 Task: Create a due date automation trigger when advanced on, on the monday of the week a card is due add content with a name or a description not containing resume at 11:00 AM.
Action: Mouse moved to (1018, 97)
Screenshot: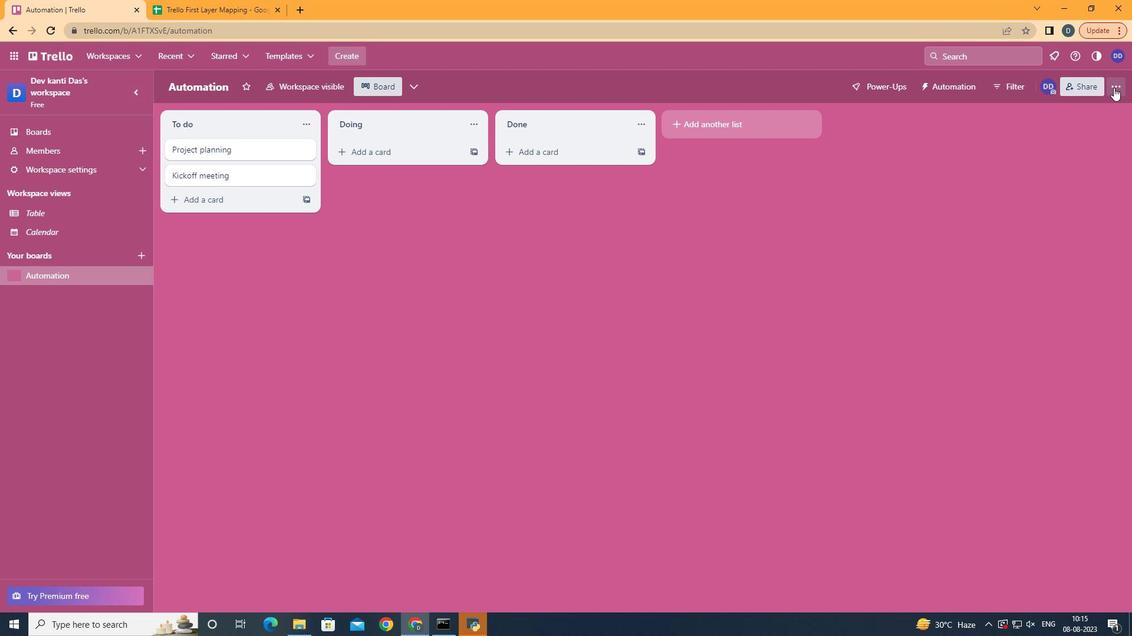 
Action: Mouse pressed left at (1018, 97)
Screenshot: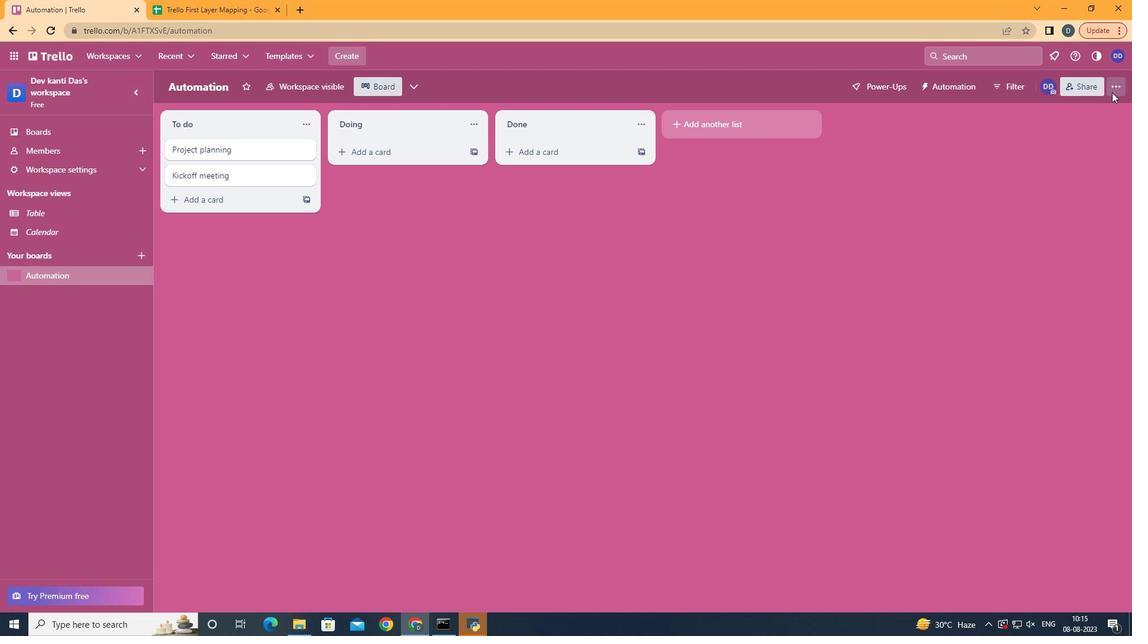 
Action: Mouse moved to (942, 254)
Screenshot: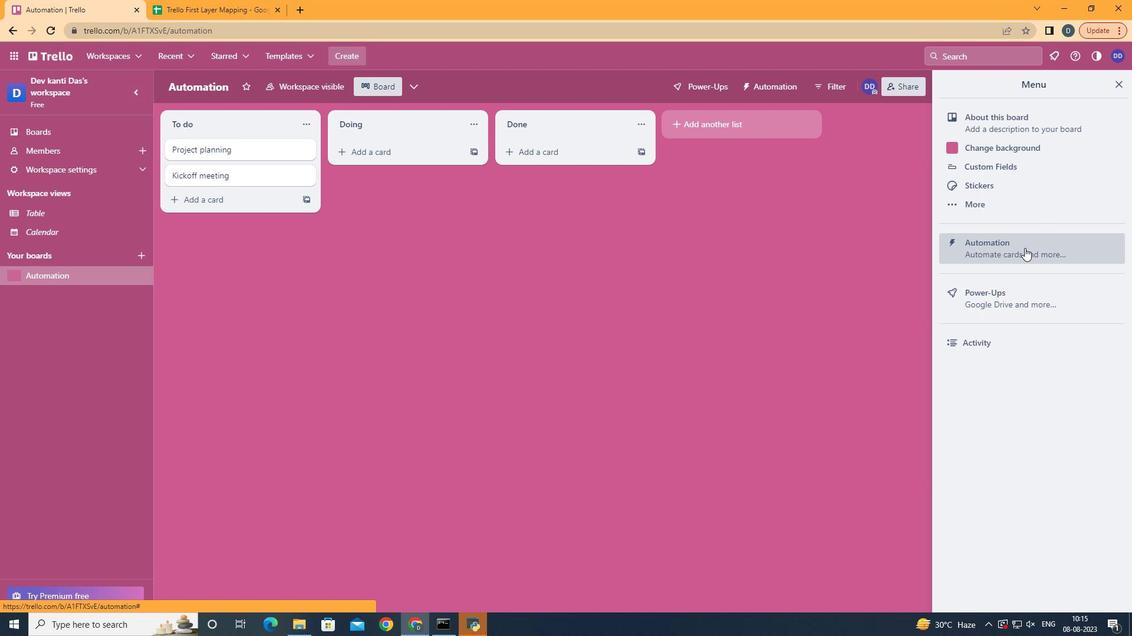 
Action: Mouse pressed left at (942, 254)
Screenshot: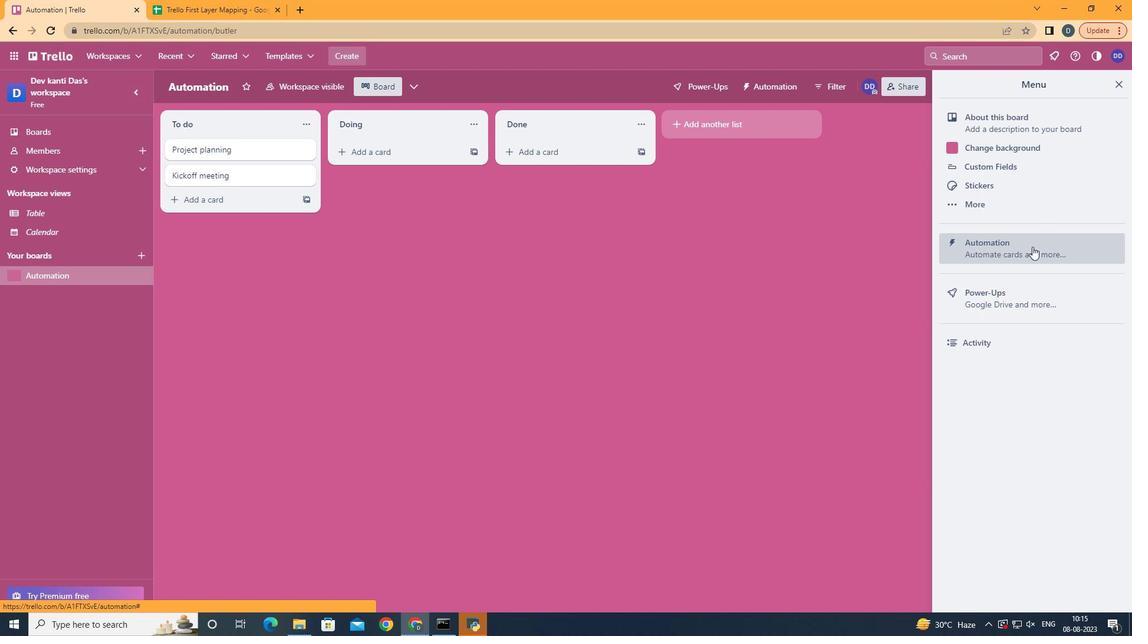 
Action: Mouse moved to (260, 242)
Screenshot: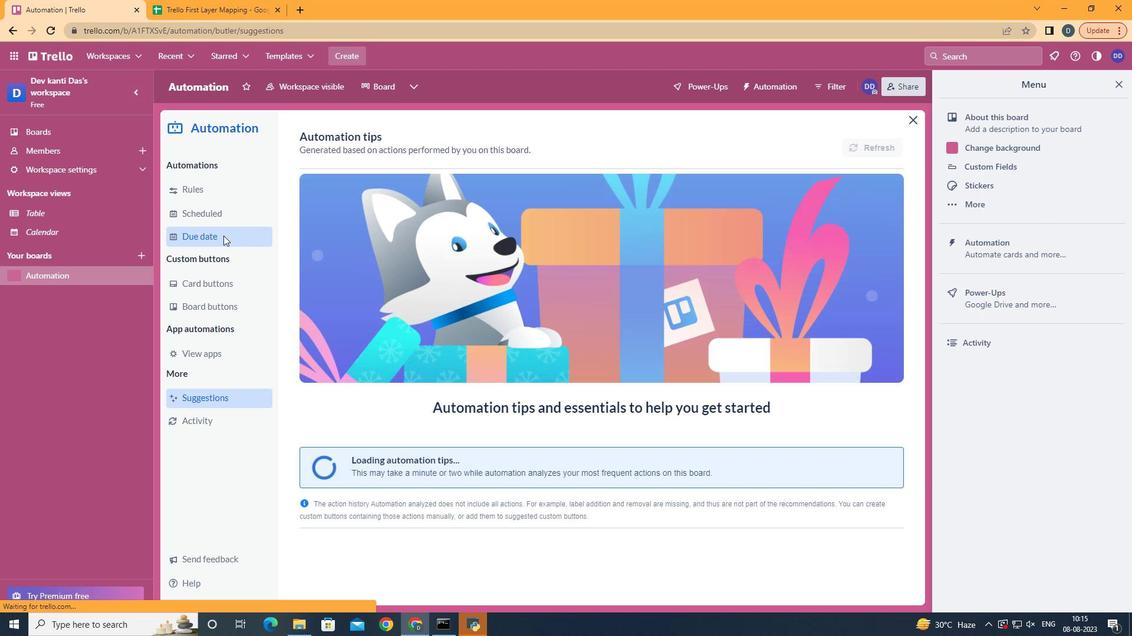 
Action: Mouse pressed left at (260, 242)
Screenshot: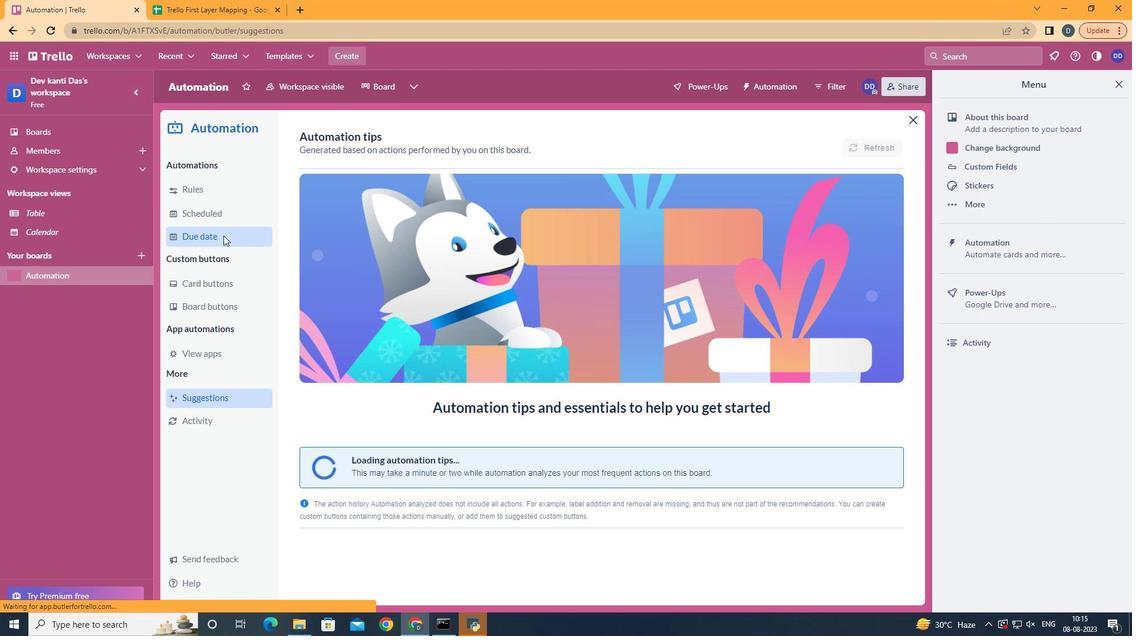 
Action: Mouse moved to (776, 153)
Screenshot: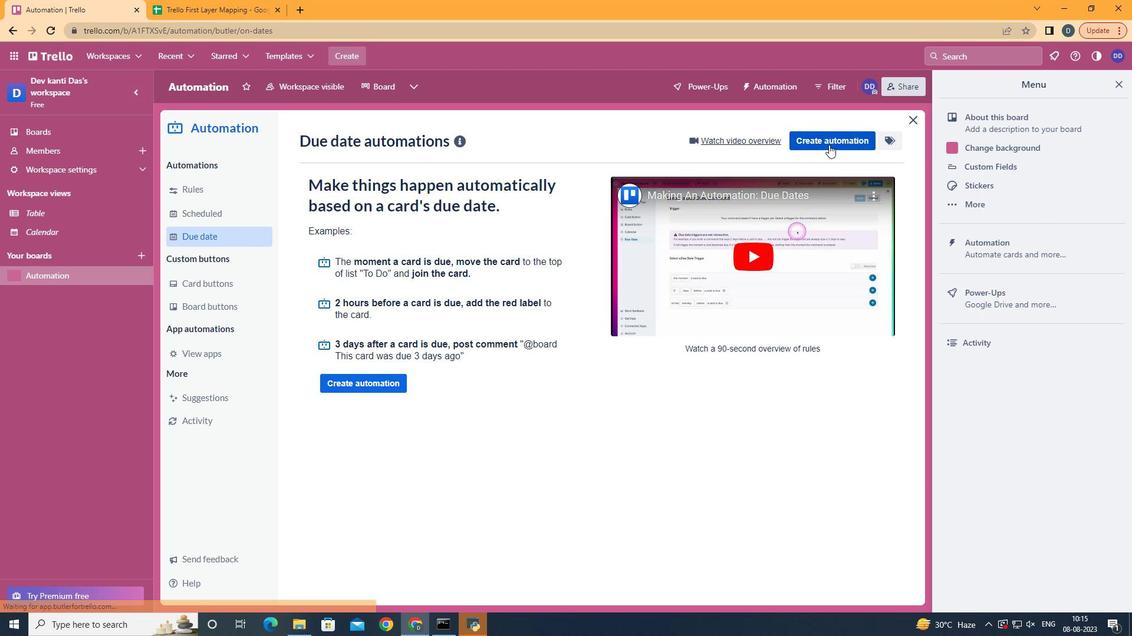
Action: Mouse pressed left at (776, 153)
Screenshot: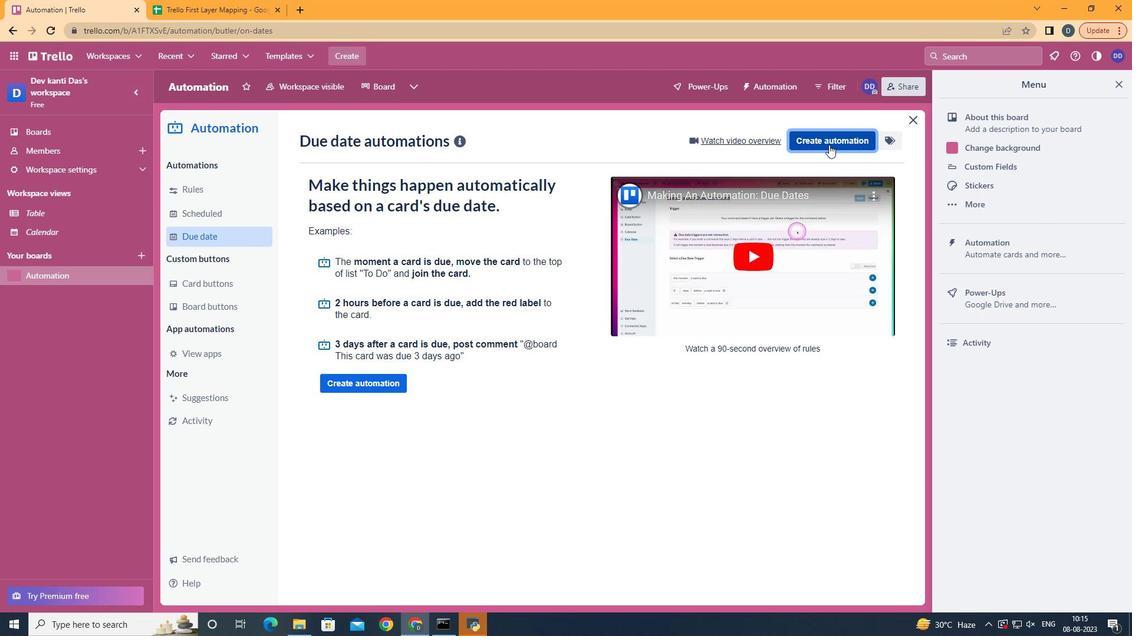 
Action: Mouse moved to (582, 260)
Screenshot: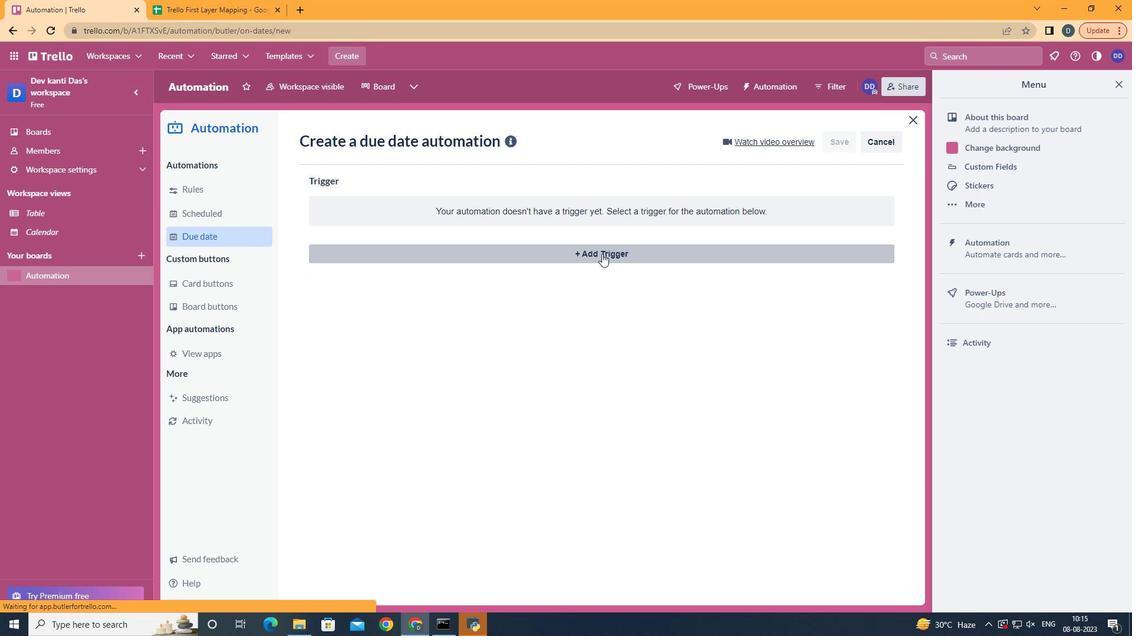 
Action: Mouse pressed left at (582, 260)
Screenshot: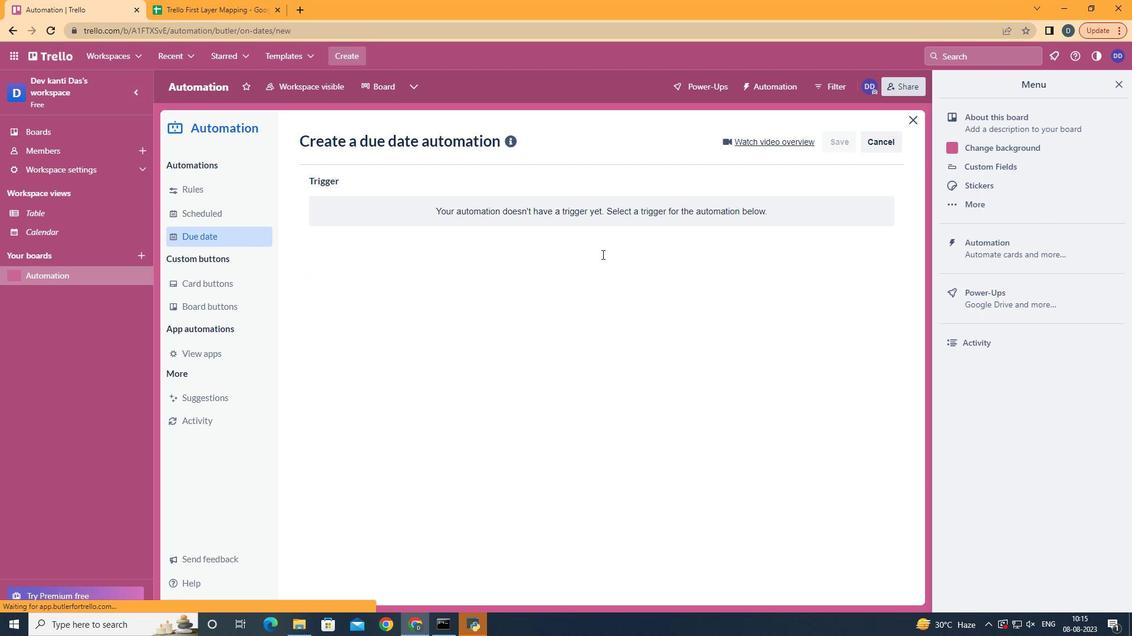 
Action: Mouse moved to (405, 316)
Screenshot: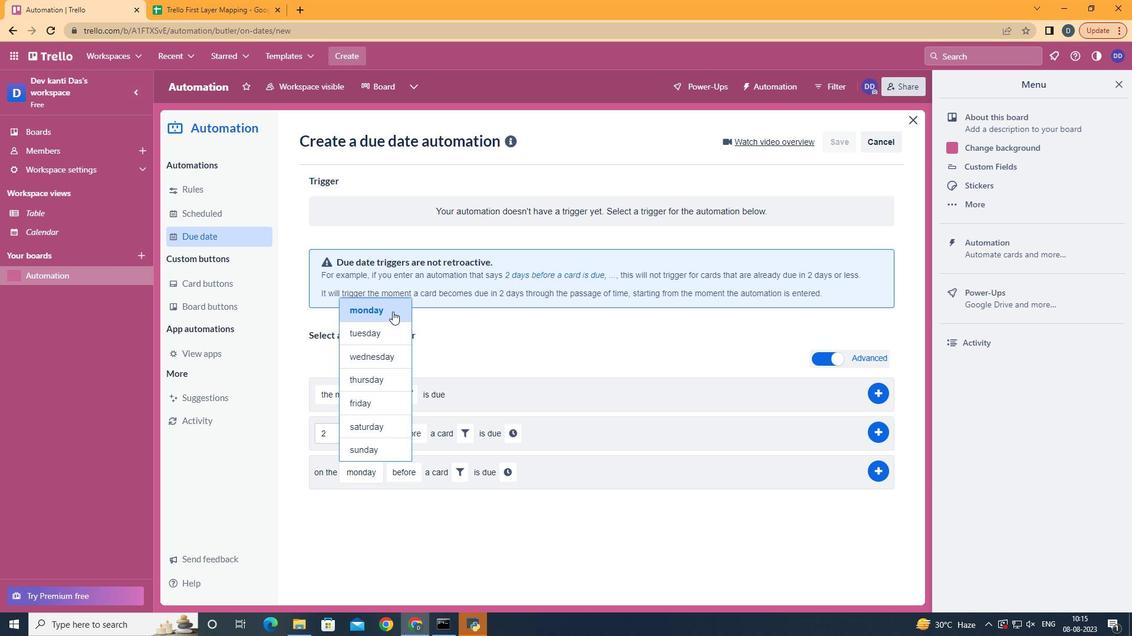 
Action: Mouse pressed left at (405, 316)
Screenshot: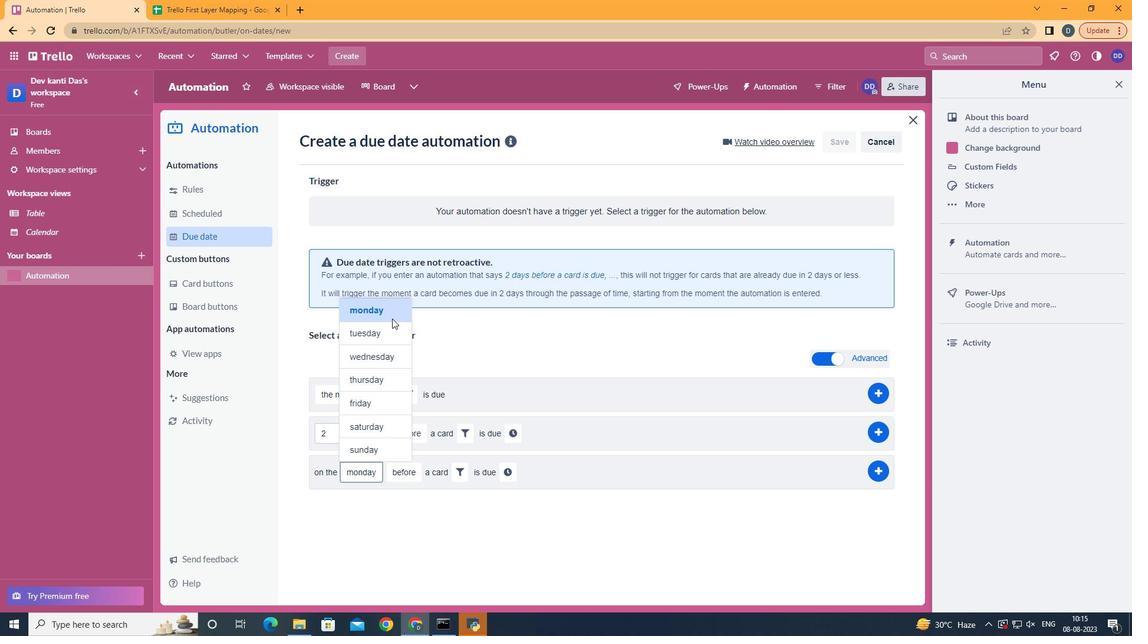 
Action: Mouse moved to (439, 546)
Screenshot: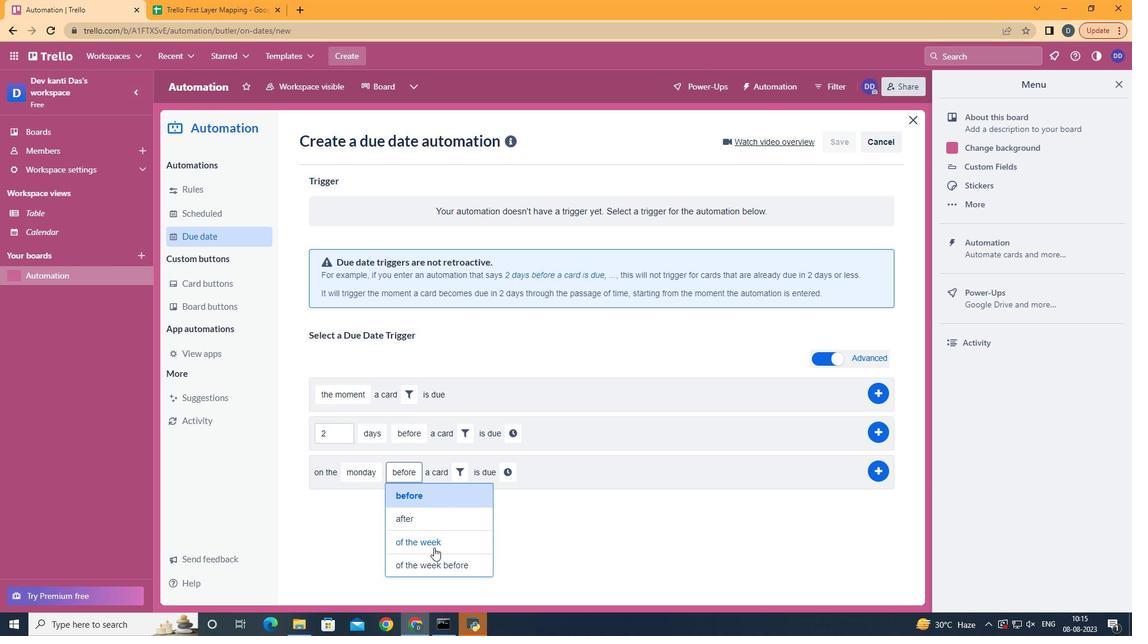 
Action: Mouse pressed left at (439, 546)
Screenshot: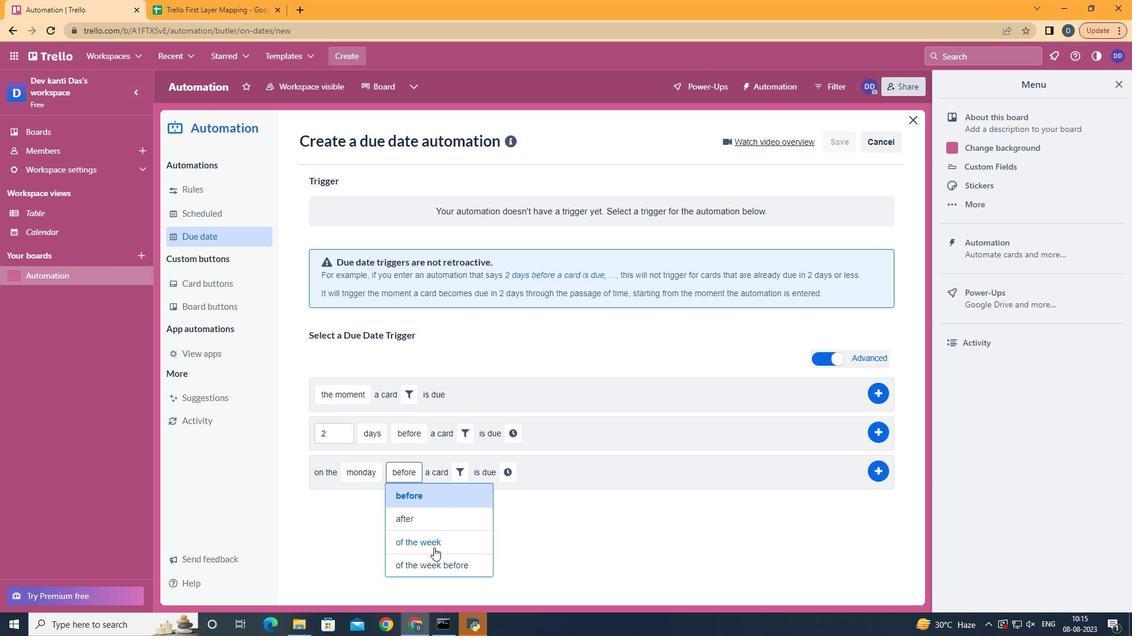 
Action: Mouse moved to (477, 475)
Screenshot: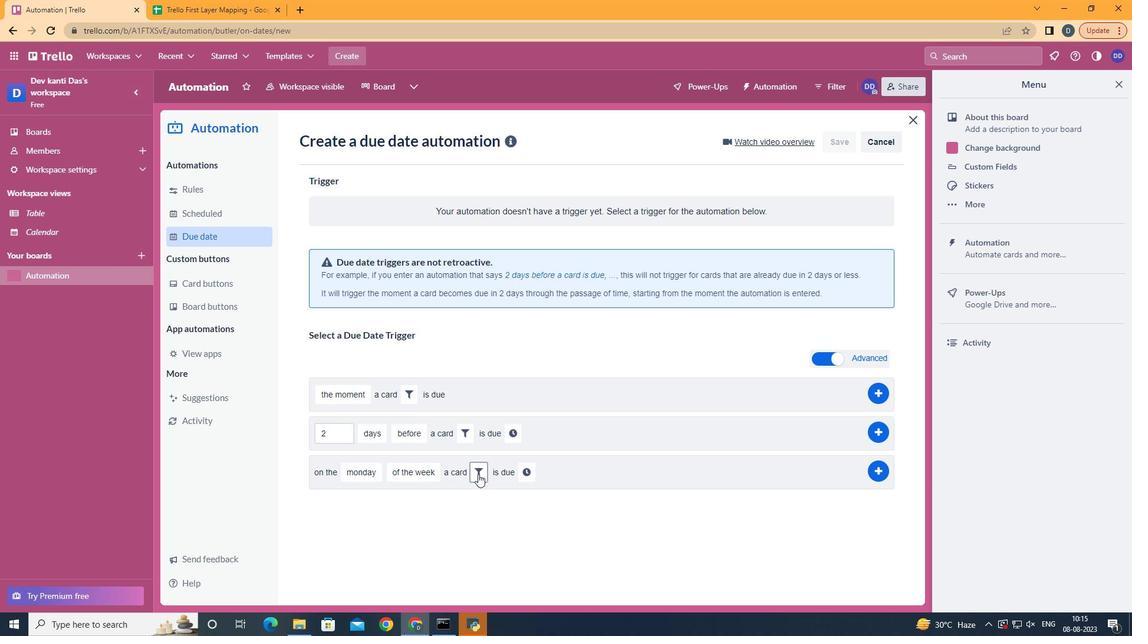 
Action: Mouse pressed left at (477, 475)
Screenshot: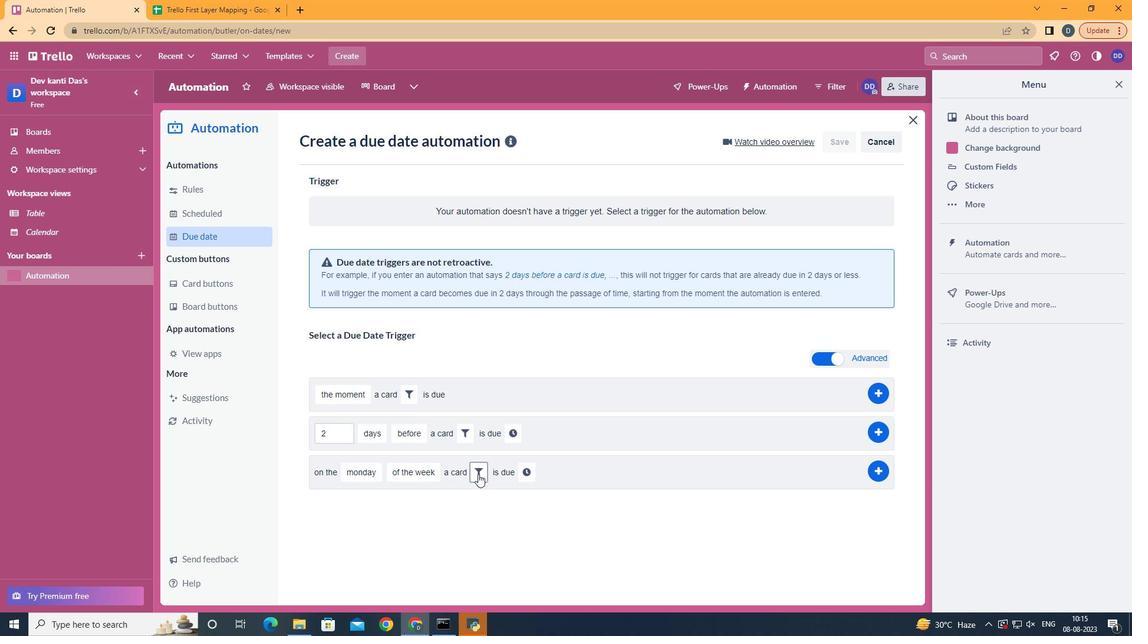
Action: Mouse moved to (606, 508)
Screenshot: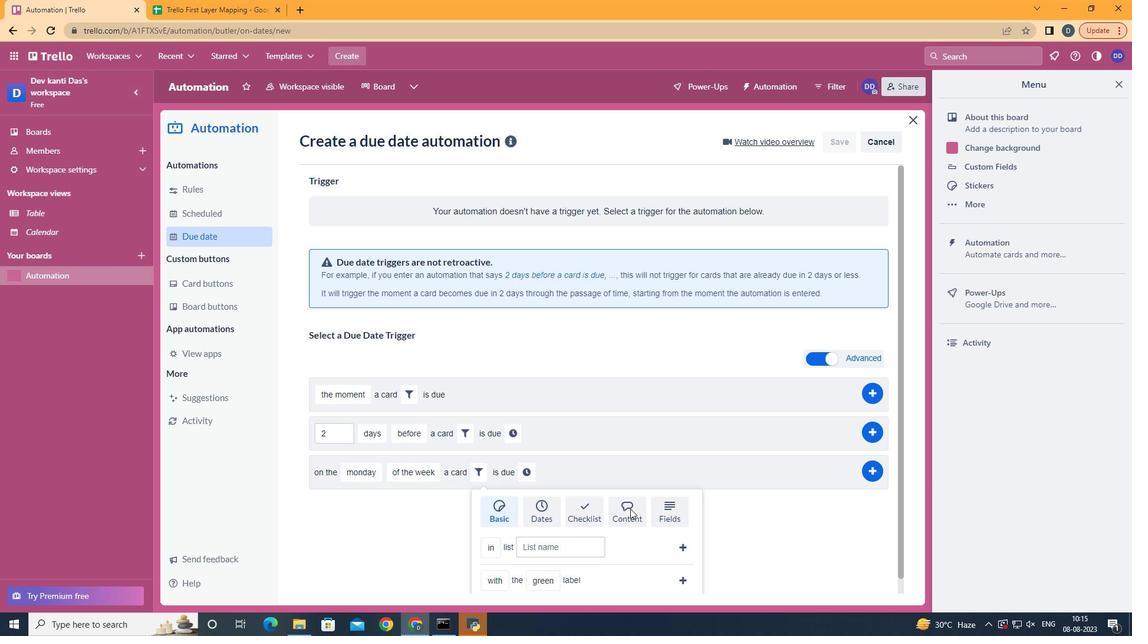 
Action: Mouse pressed left at (606, 508)
Screenshot: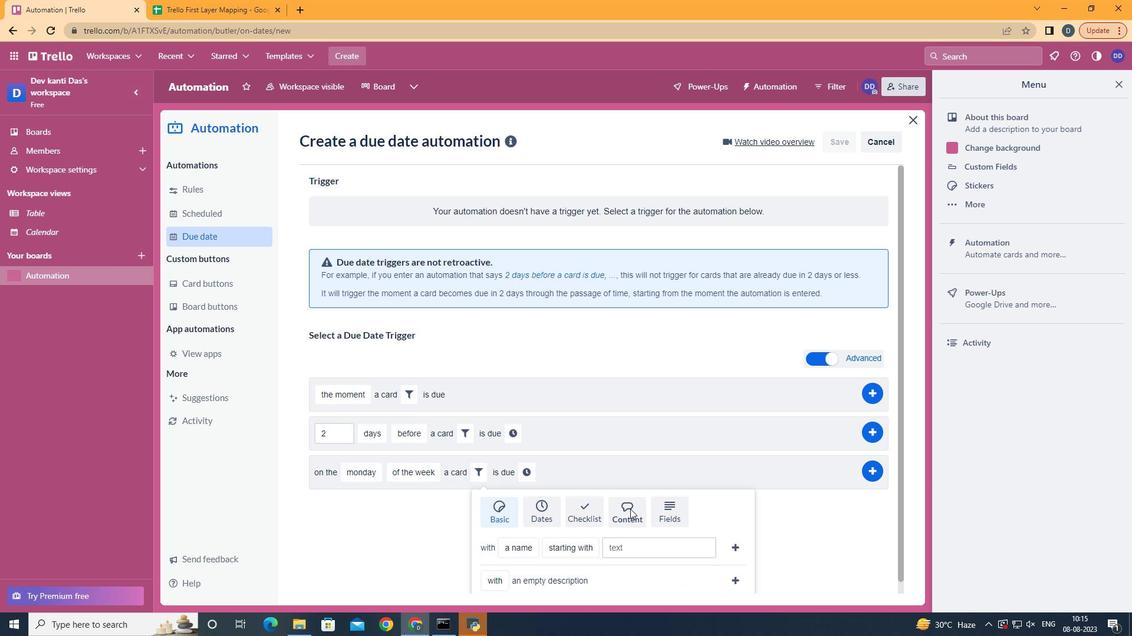 
Action: Mouse moved to (524, 527)
Screenshot: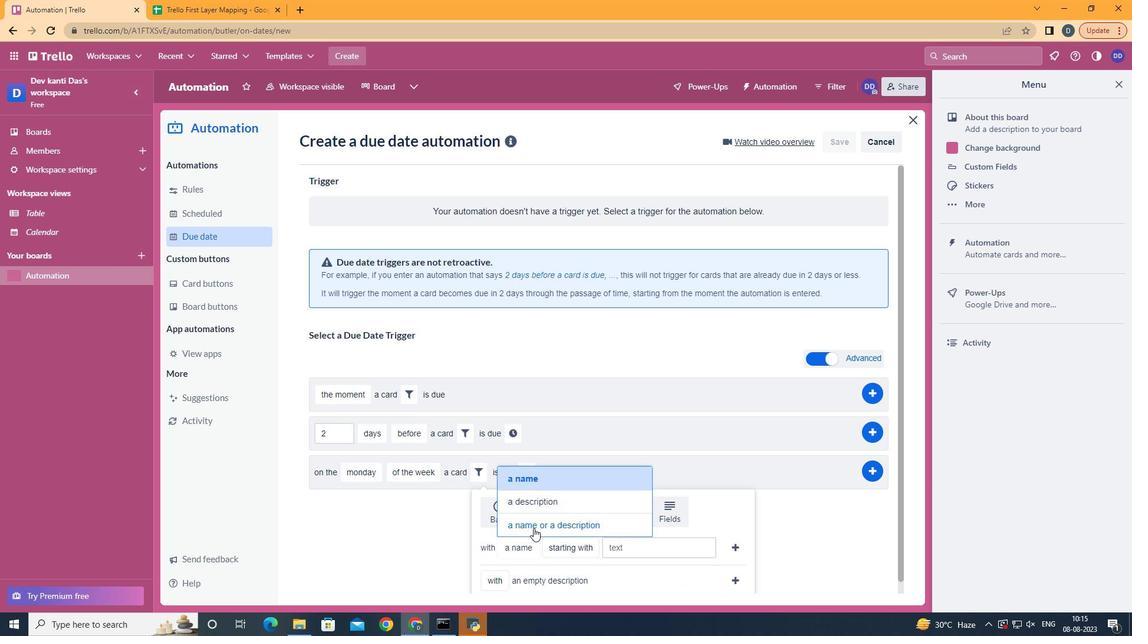 
Action: Mouse pressed left at (524, 527)
Screenshot: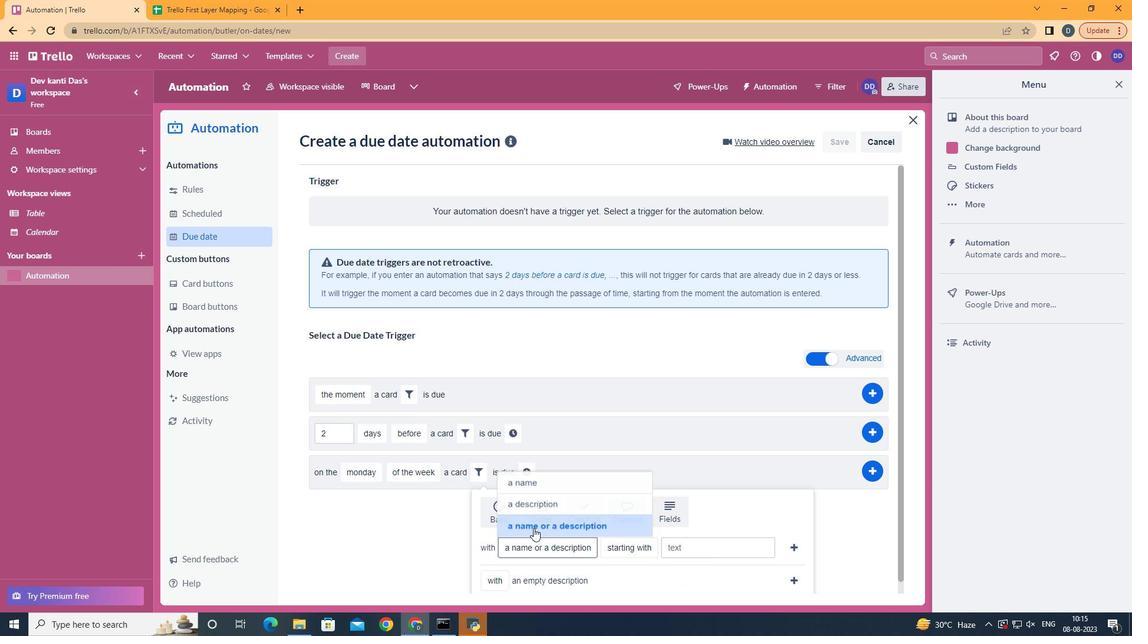 
Action: Mouse moved to (623, 528)
Screenshot: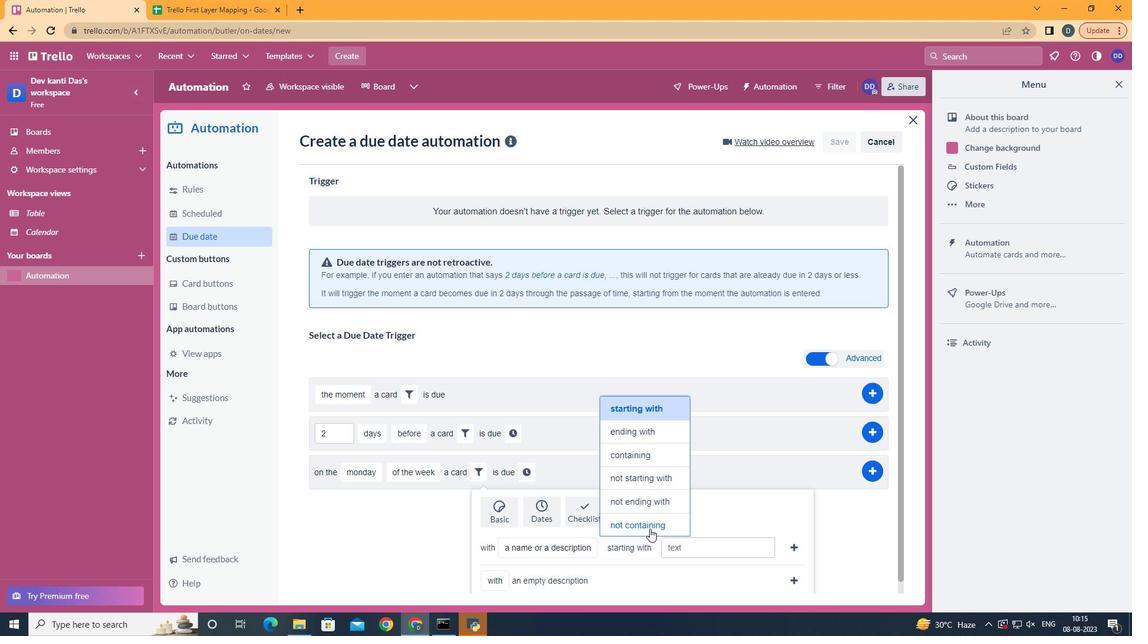 
Action: Mouse pressed left at (623, 528)
Screenshot: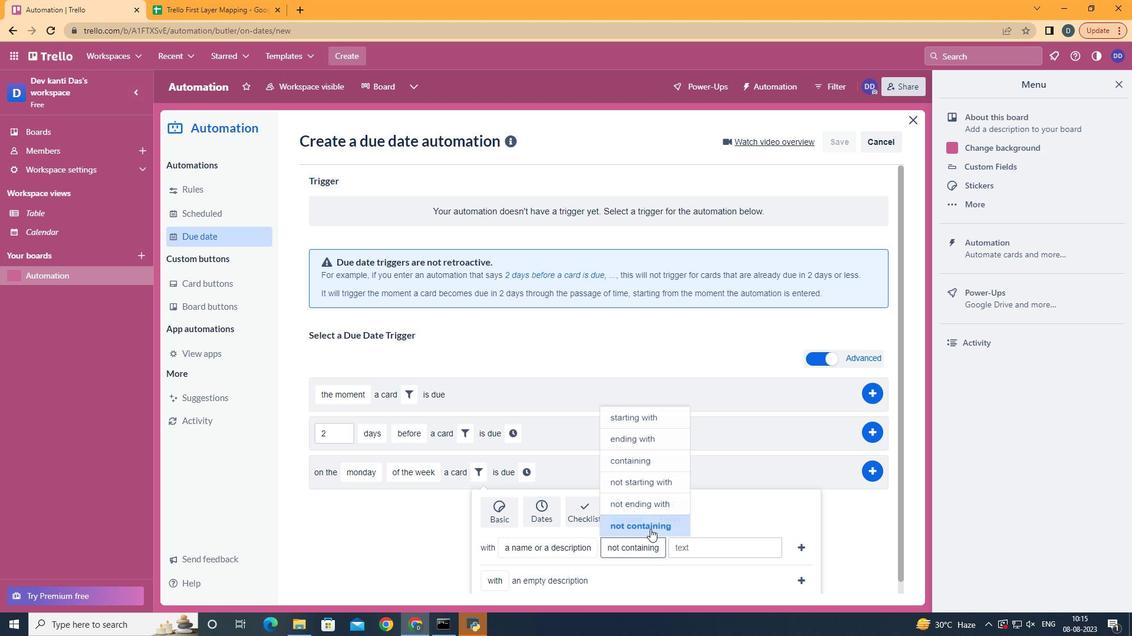 
Action: Mouse moved to (671, 543)
Screenshot: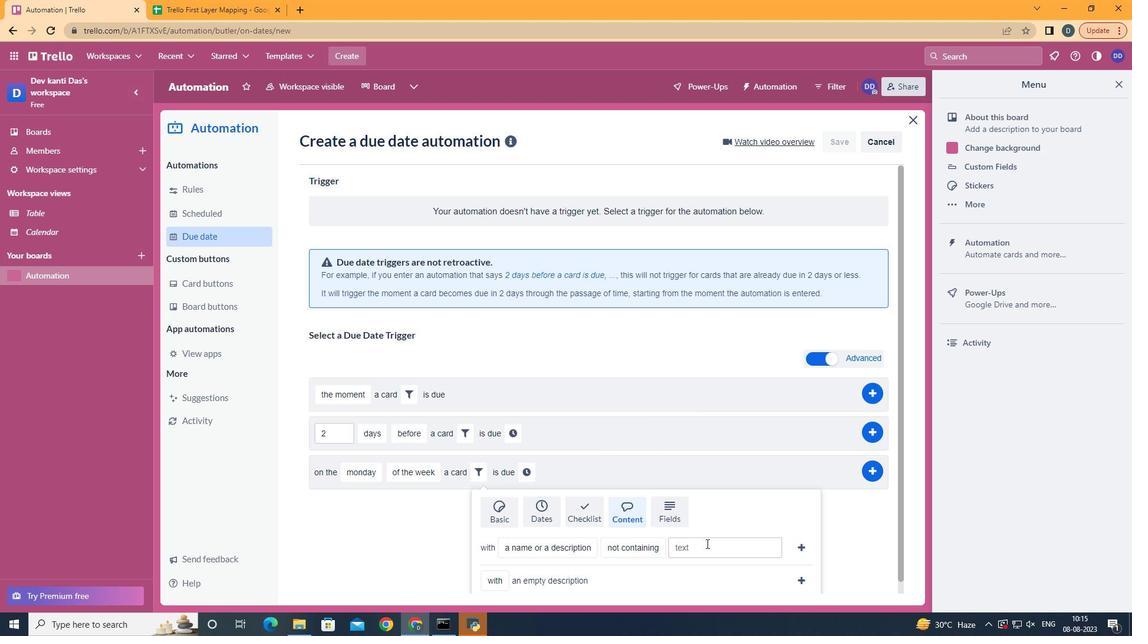 
Action: Mouse pressed left at (671, 543)
Screenshot: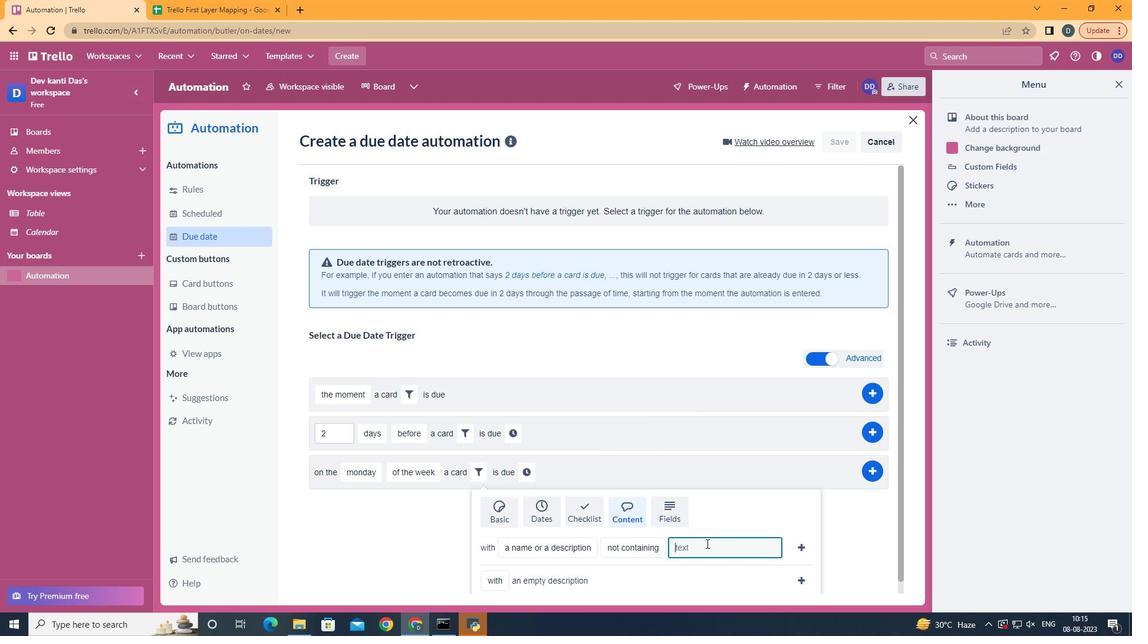 
Action: Key pressed resume
Screenshot: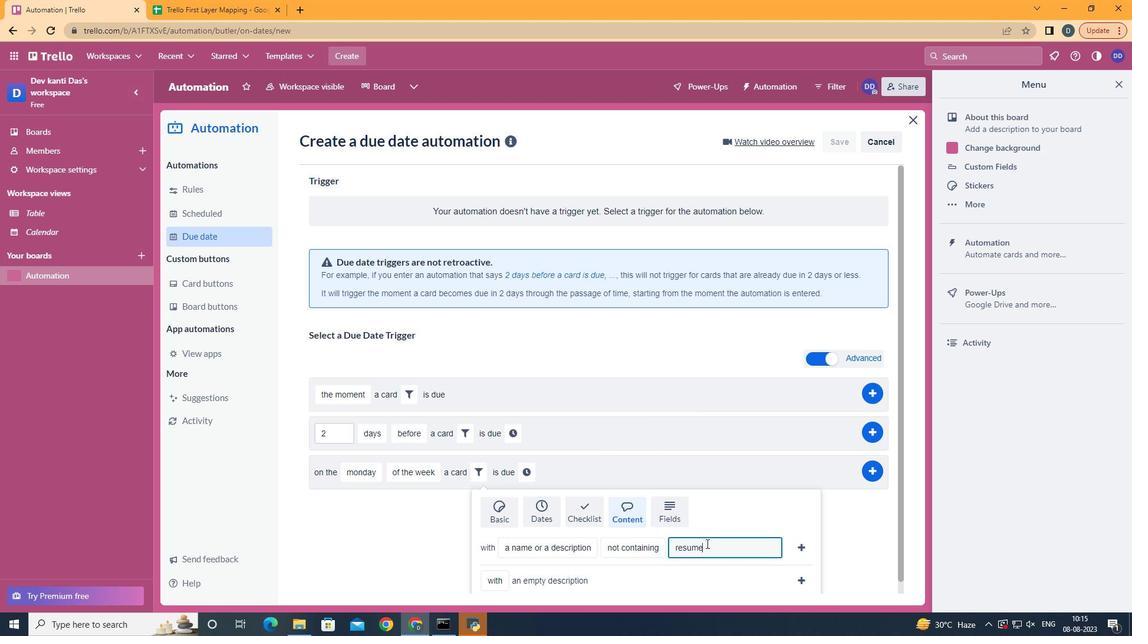 
Action: Mouse moved to (750, 547)
Screenshot: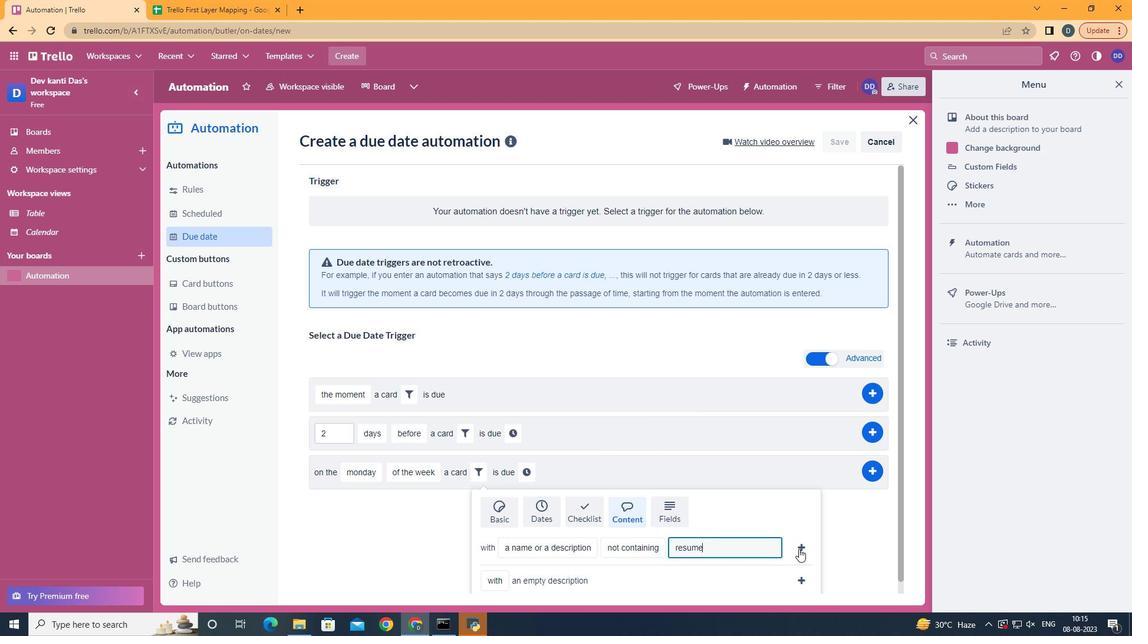 
Action: Mouse pressed left at (750, 547)
Screenshot: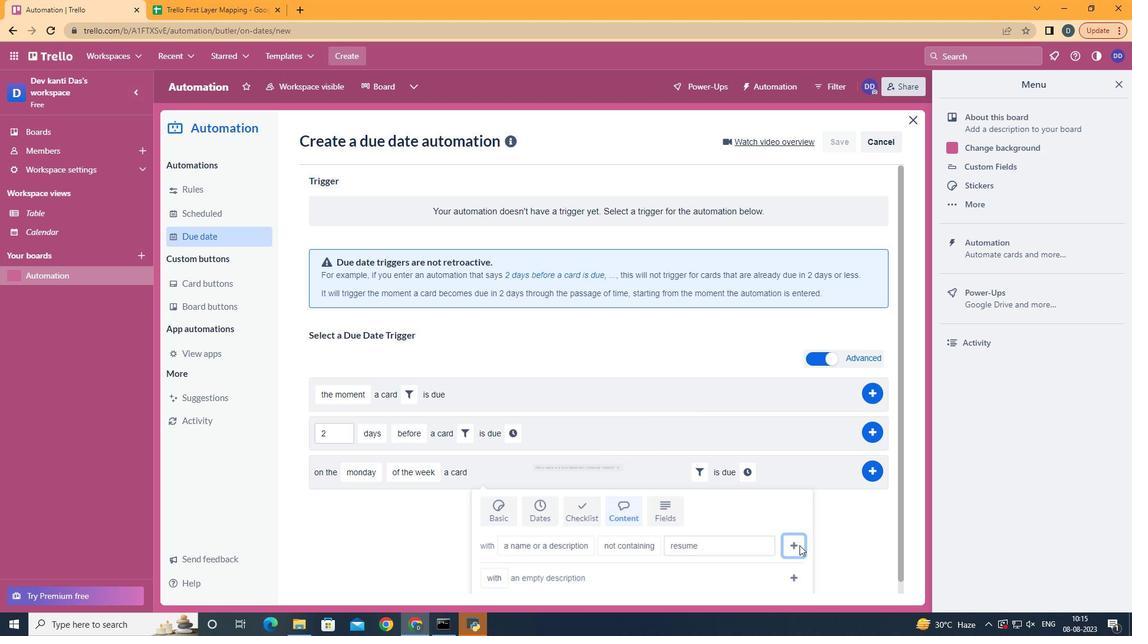 
Action: Mouse moved to (707, 469)
Screenshot: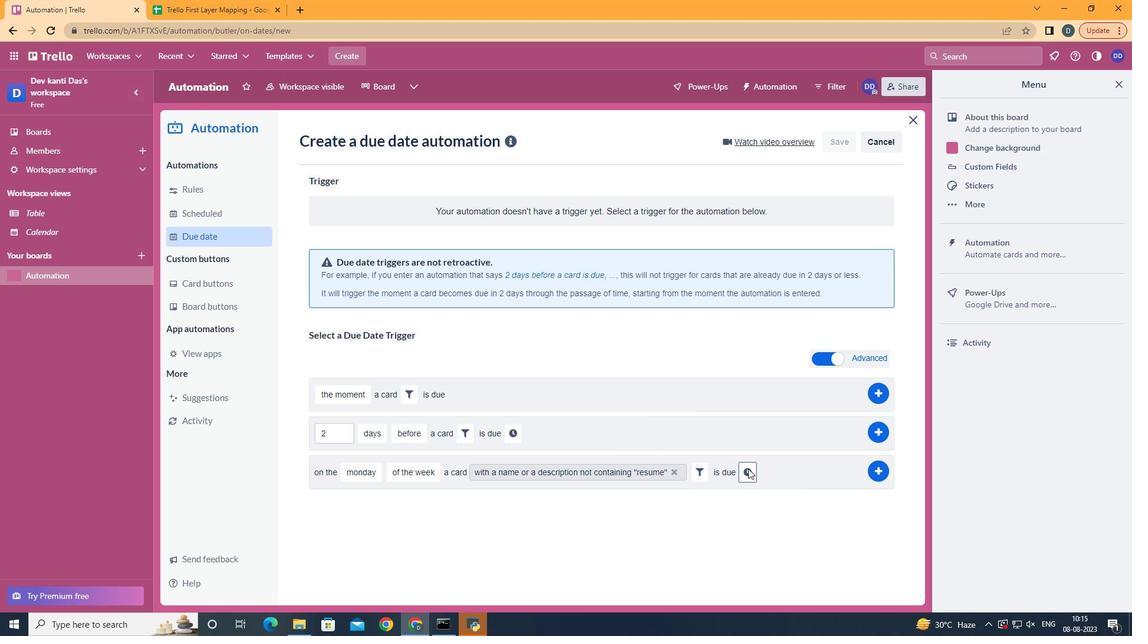 
Action: Mouse pressed left at (707, 469)
Screenshot: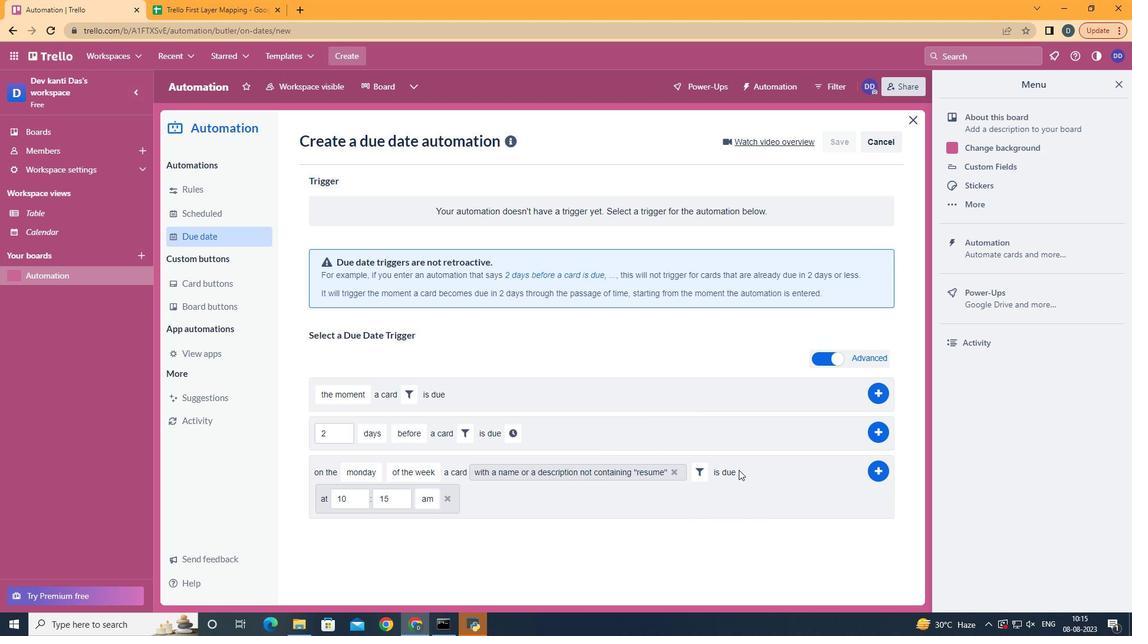 
Action: Mouse moved to (381, 501)
Screenshot: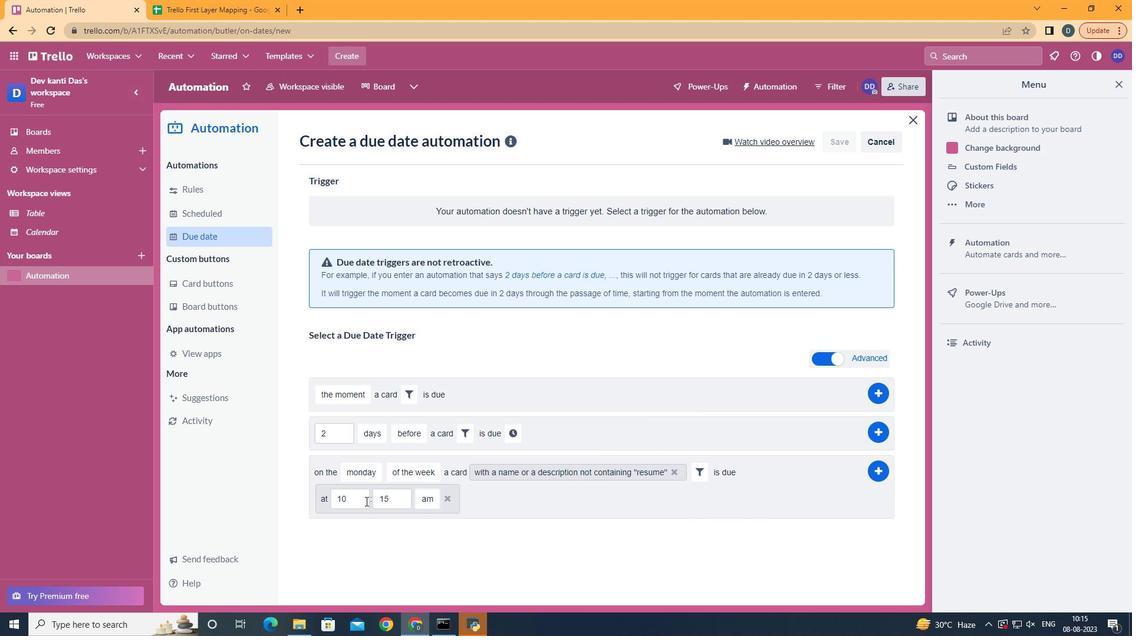 
Action: Mouse pressed left at (381, 501)
Screenshot: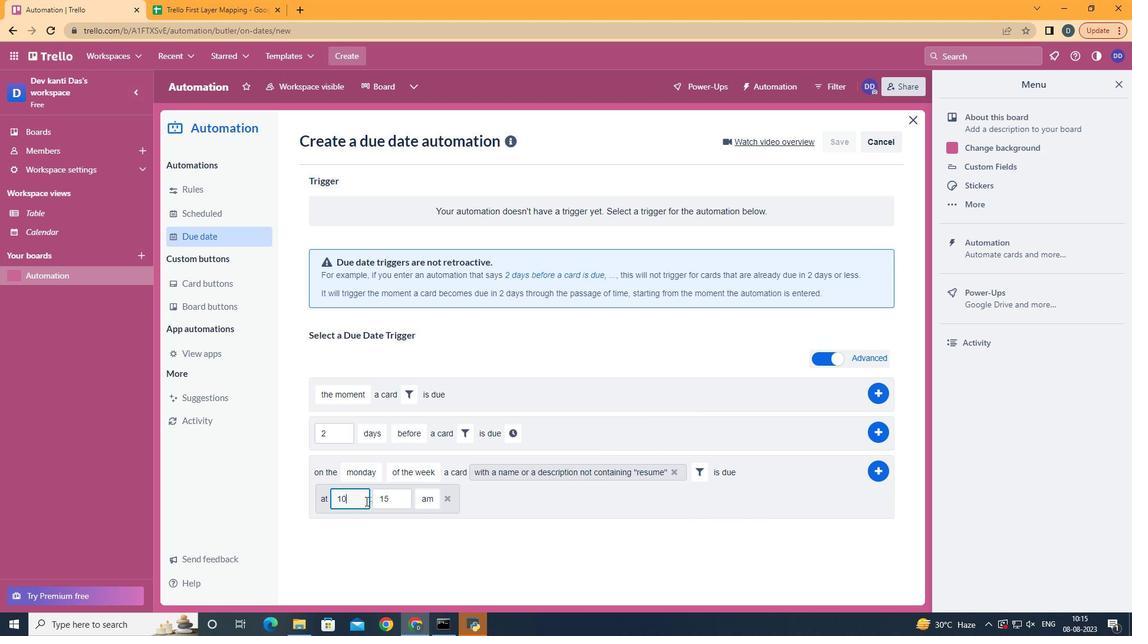 
Action: Key pressed <Key.backspace>1
Screenshot: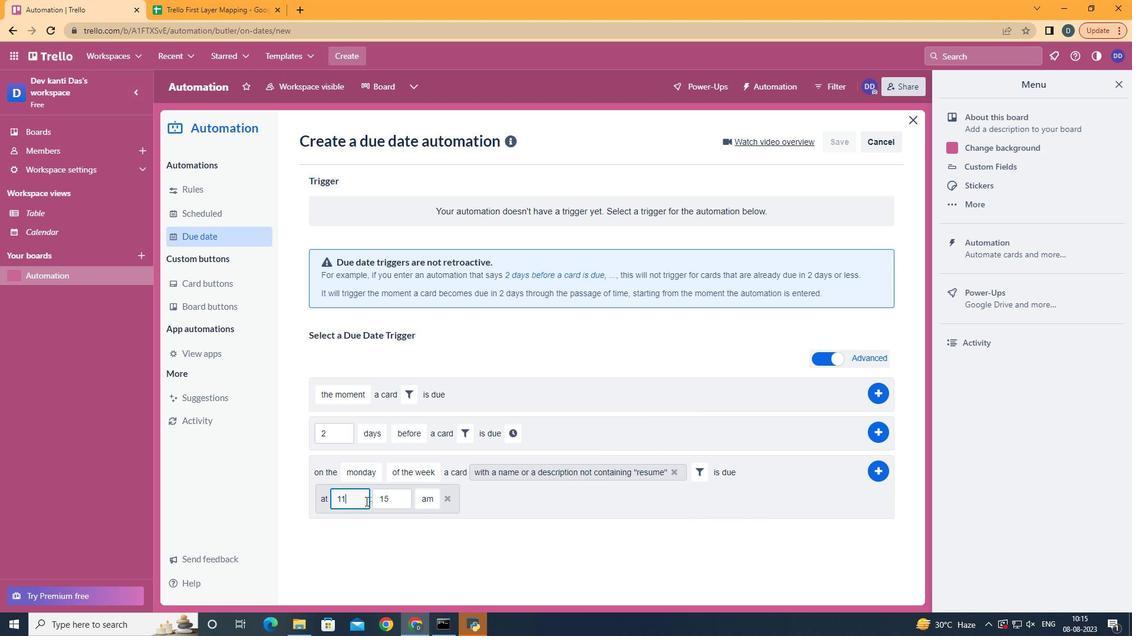
Action: Mouse moved to (401, 507)
Screenshot: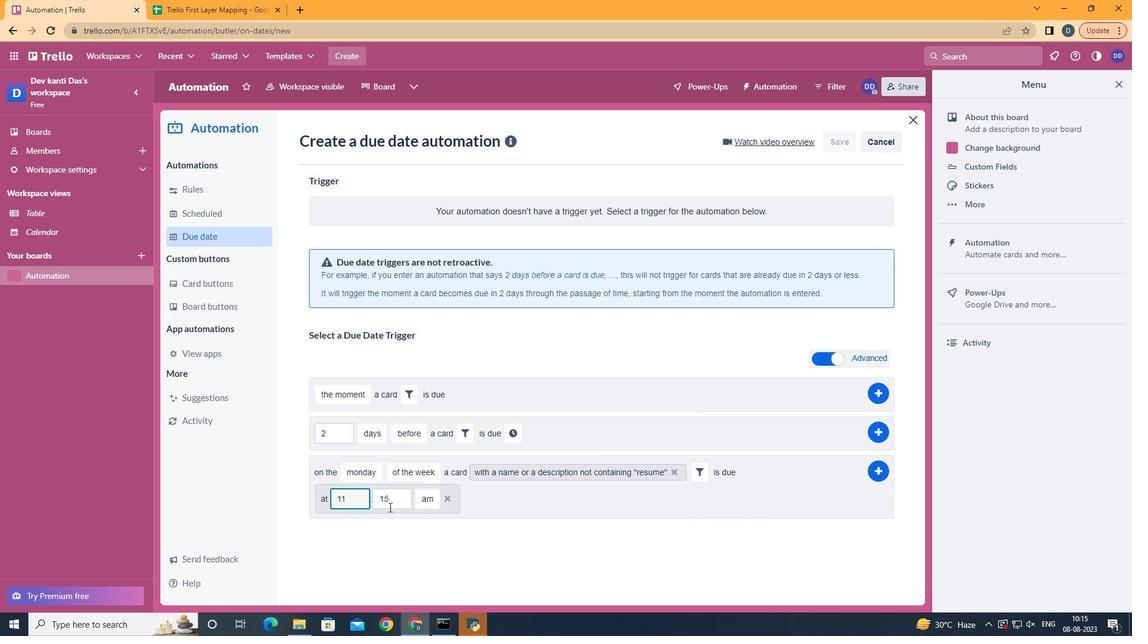 
Action: Mouse pressed left at (401, 507)
Screenshot: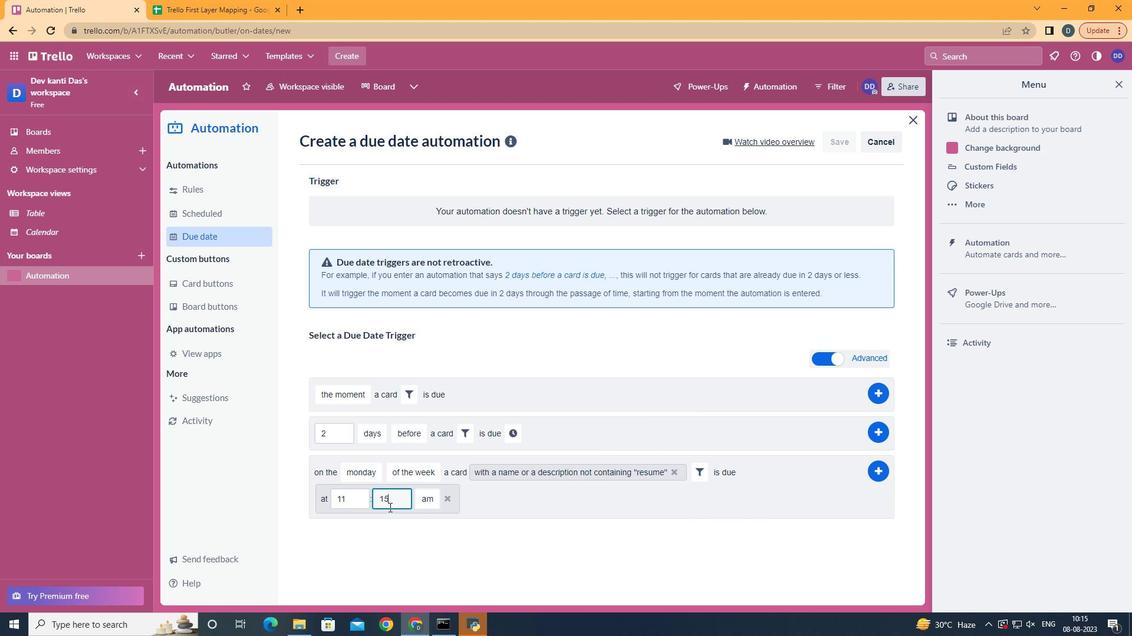 
Action: Key pressed <Key.backspace><Key.backspace>00
Screenshot: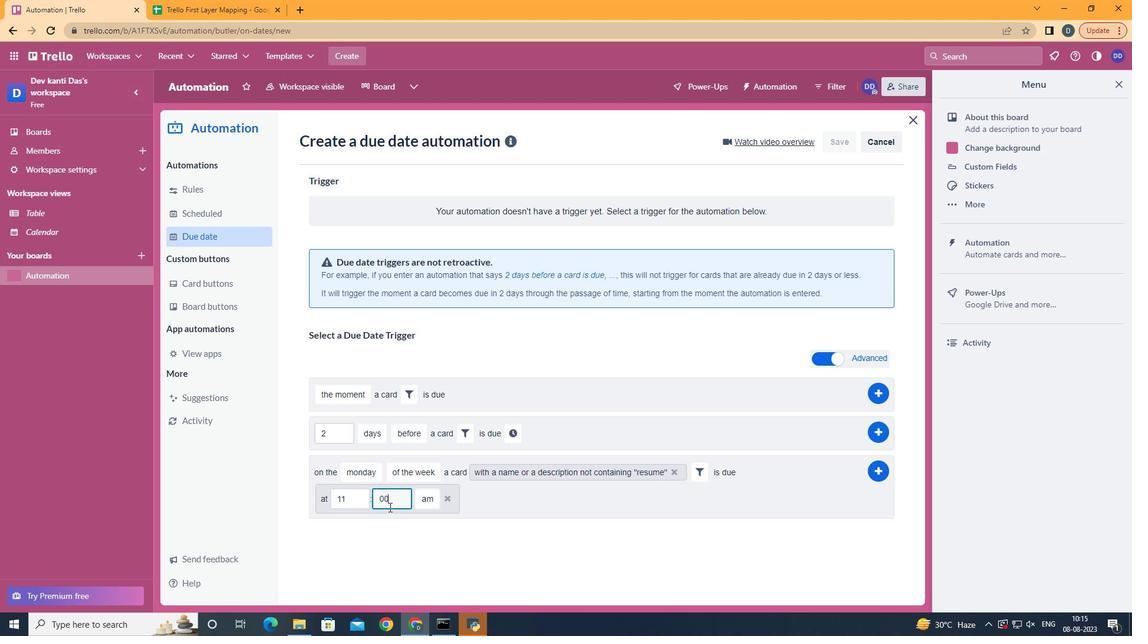 
Action: Mouse moved to (812, 469)
Screenshot: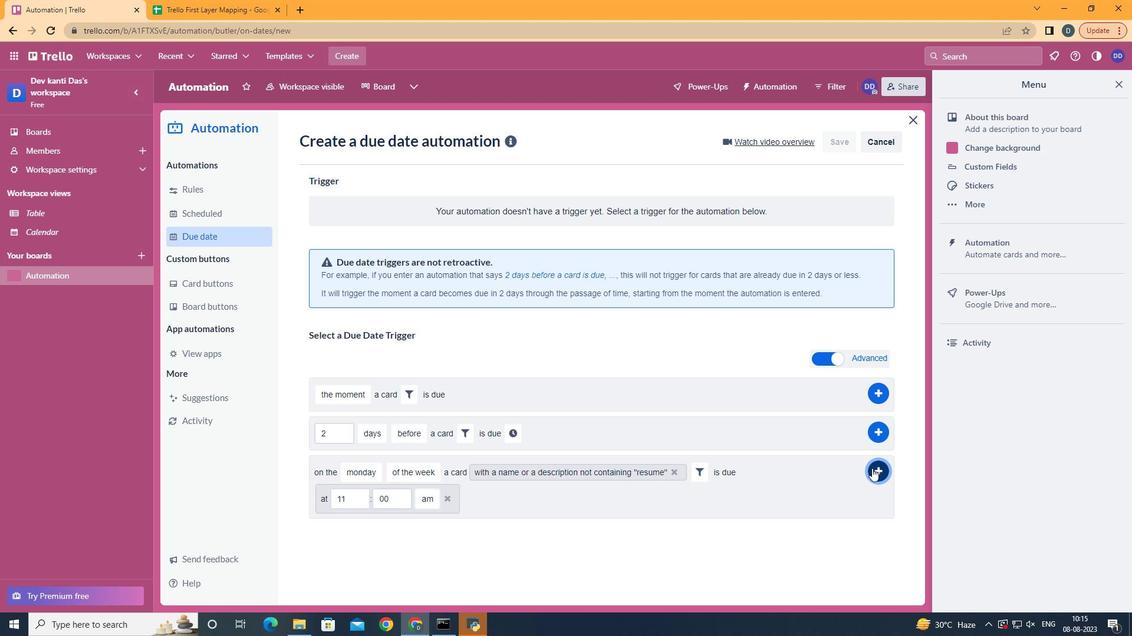 
Action: Mouse pressed left at (812, 469)
Screenshot: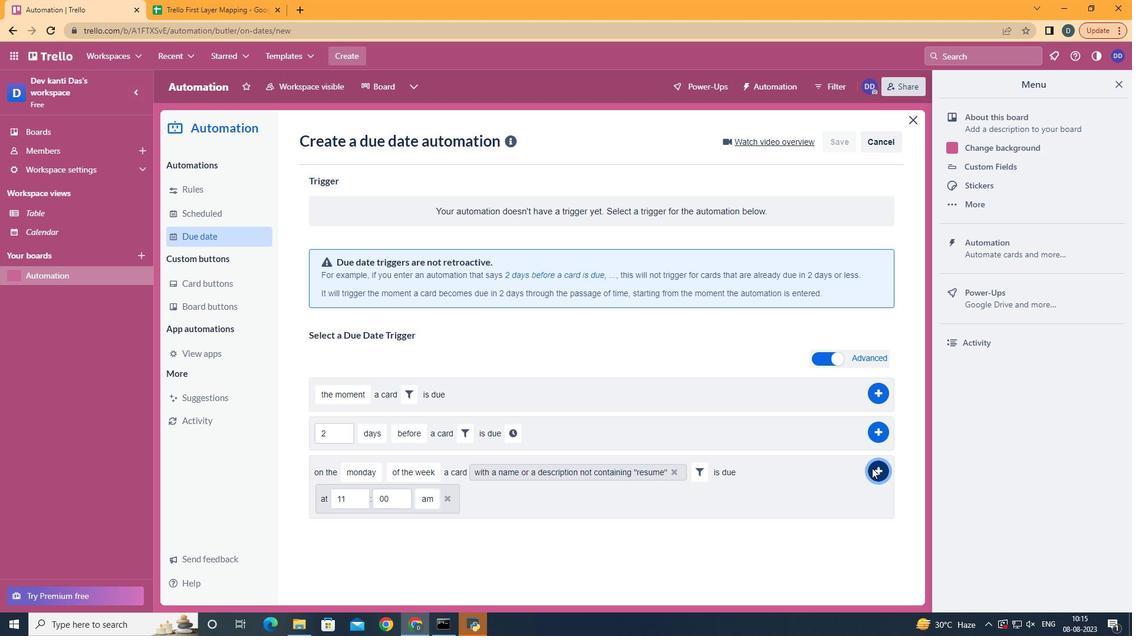 
Action: Mouse moved to (674, 207)
Screenshot: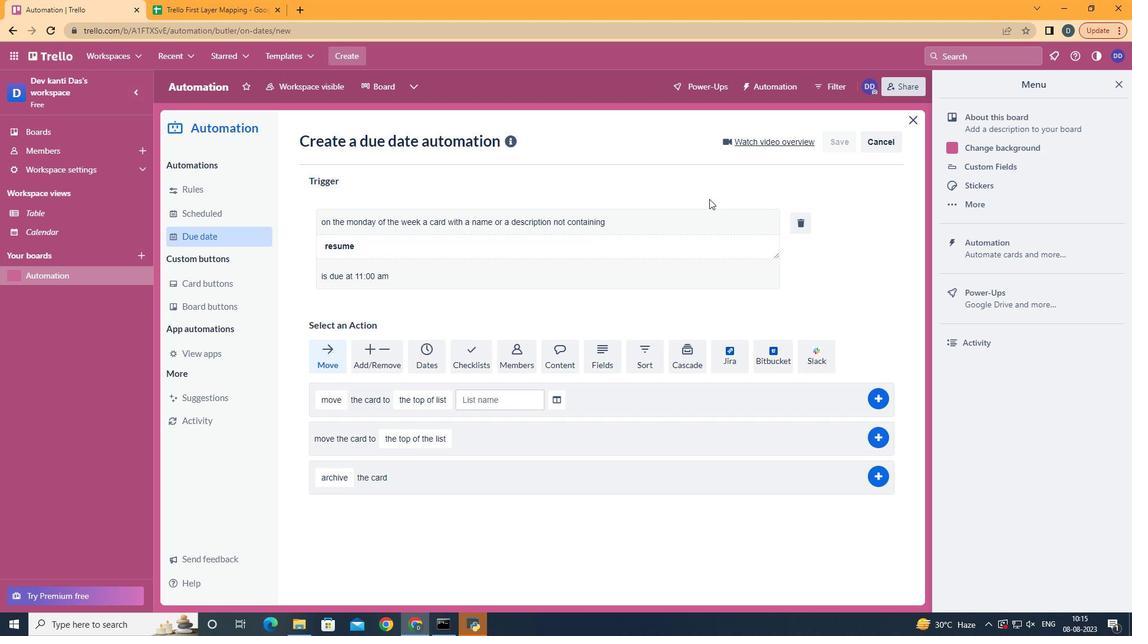 
